 Task: Choose a LinkedIn plan to buy for team.
Action: Mouse moved to (838, 87)
Screenshot: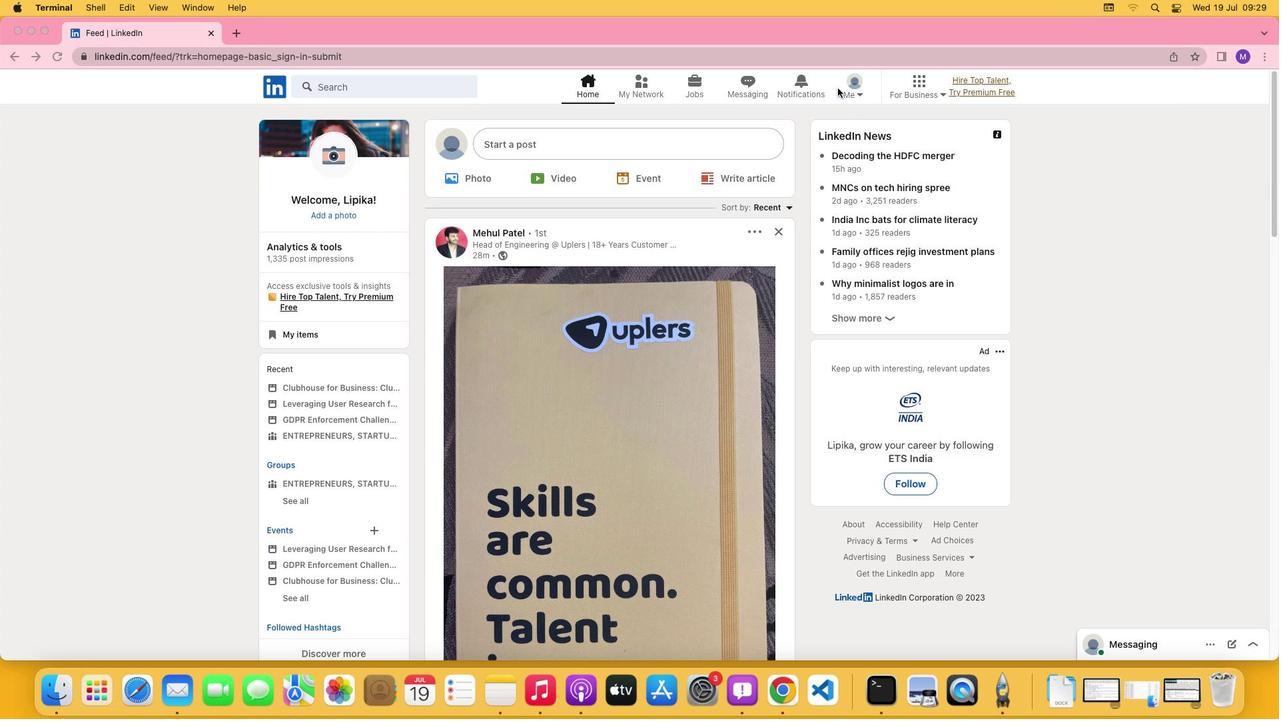 
Action: Mouse pressed left at (838, 87)
Screenshot: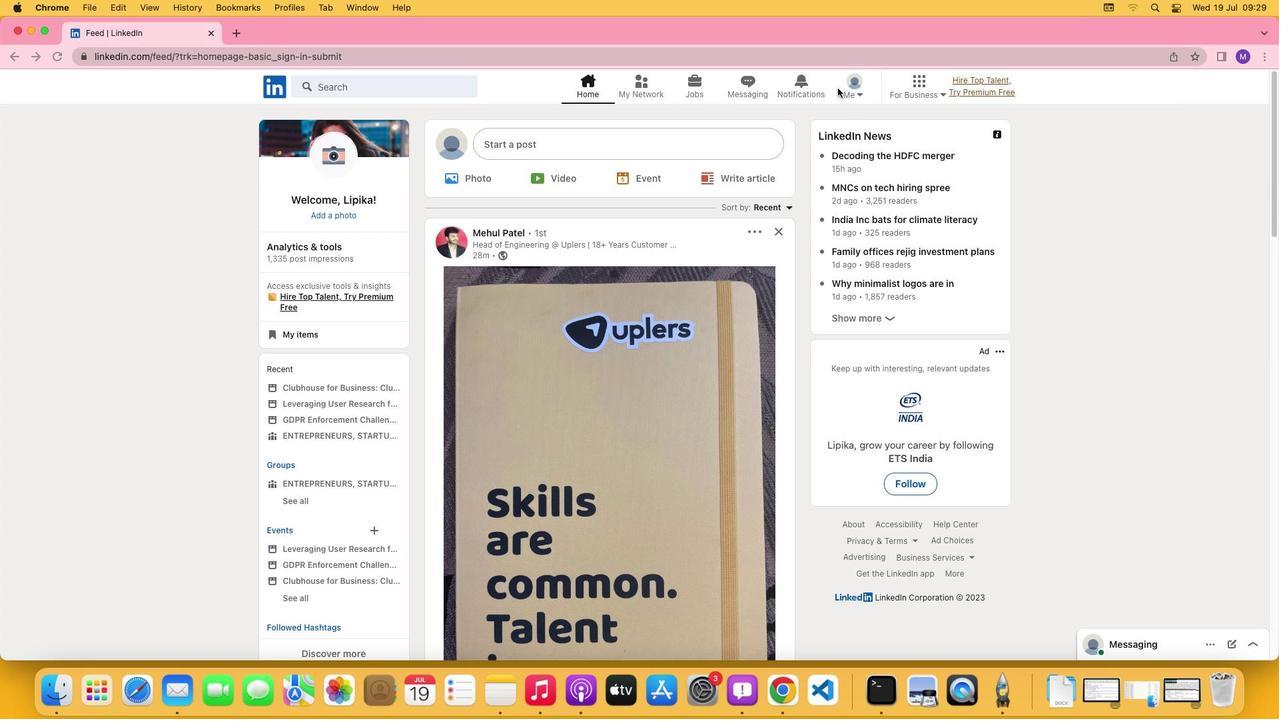 
Action: Mouse moved to (858, 93)
Screenshot: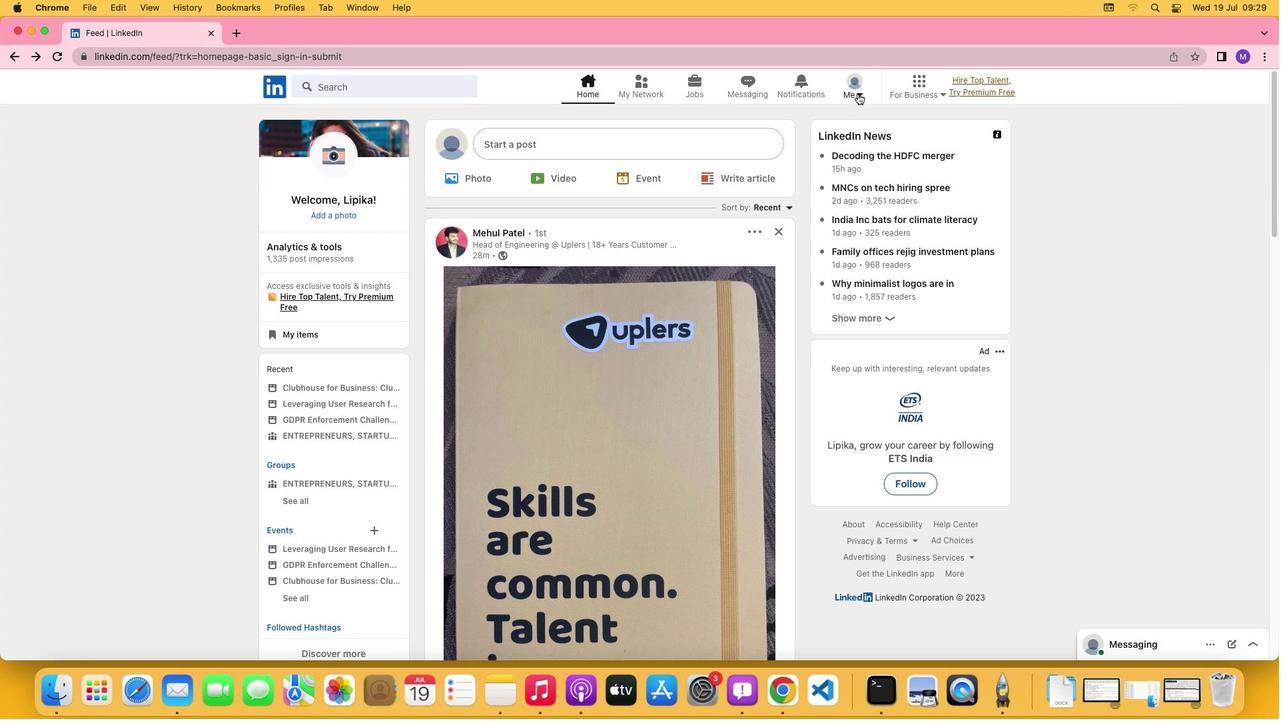 
Action: Mouse pressed left at (858, 93)
Screenshot: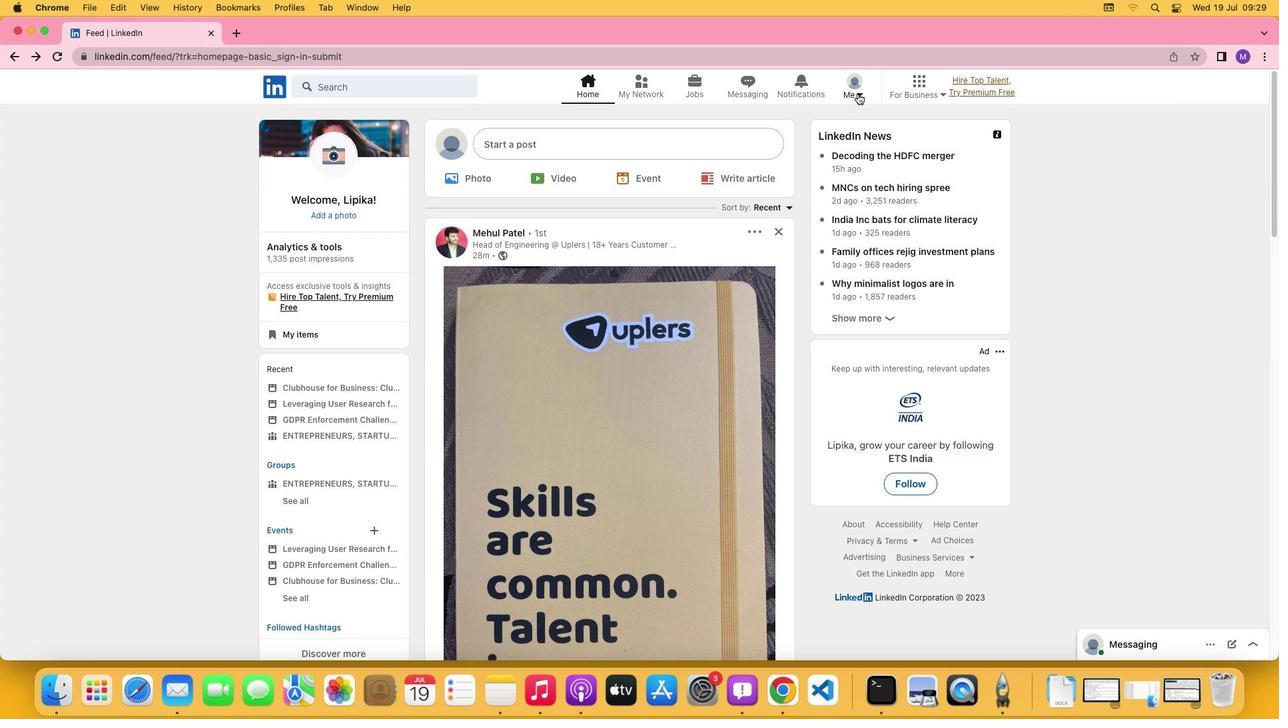 
Action: Mouse moved to (738, 229)
Screenshot: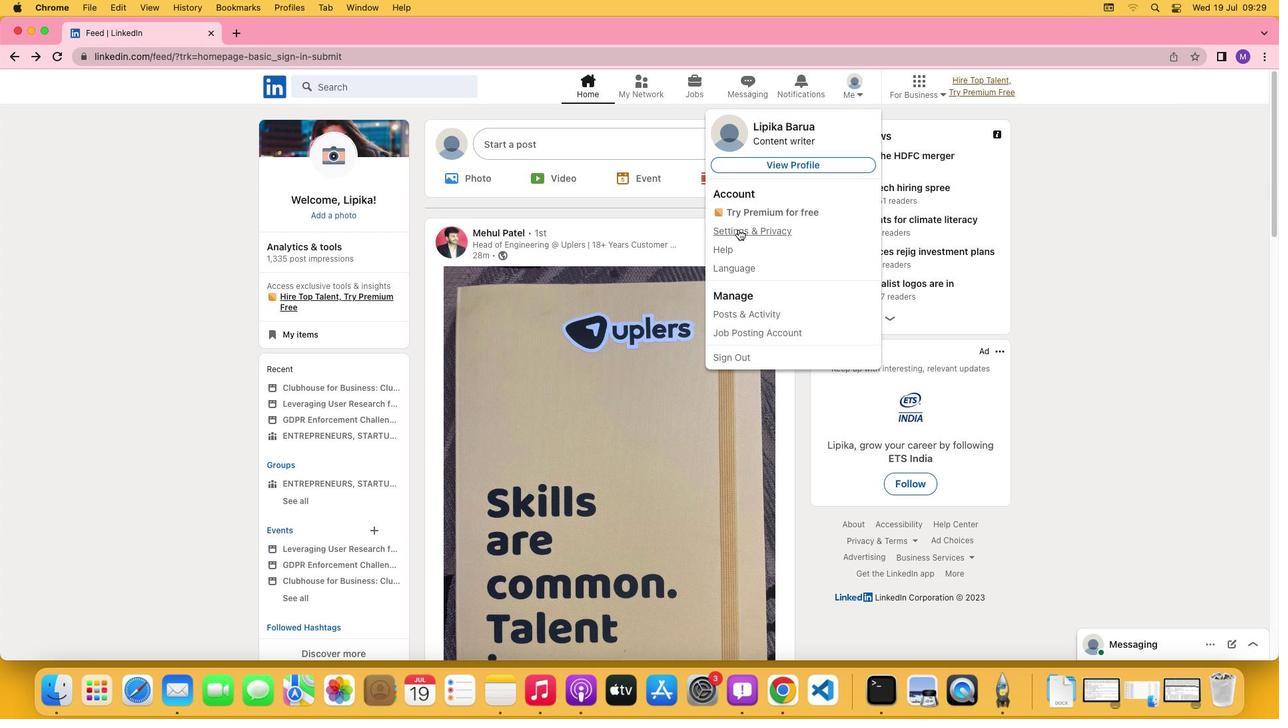 
Action: Mouse pressed left at (738, 229)
Screenshot: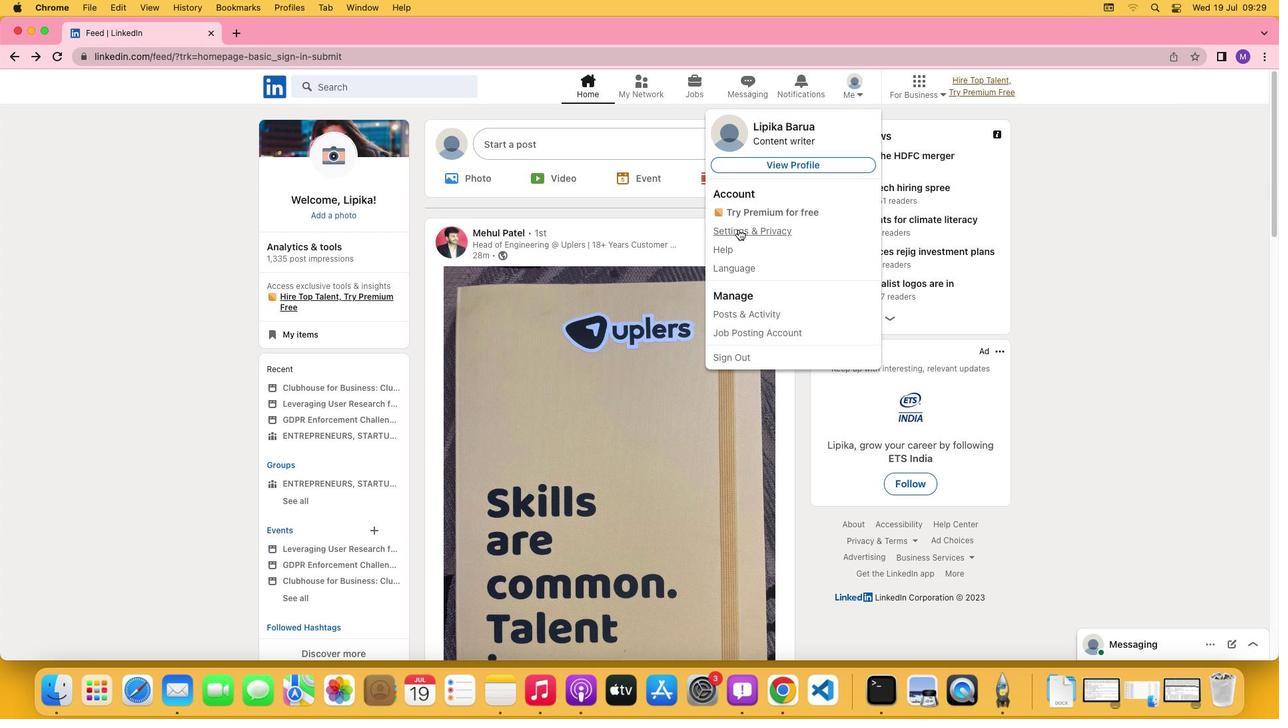 
Action: Mouse moved to (589, 333)
Screenshot: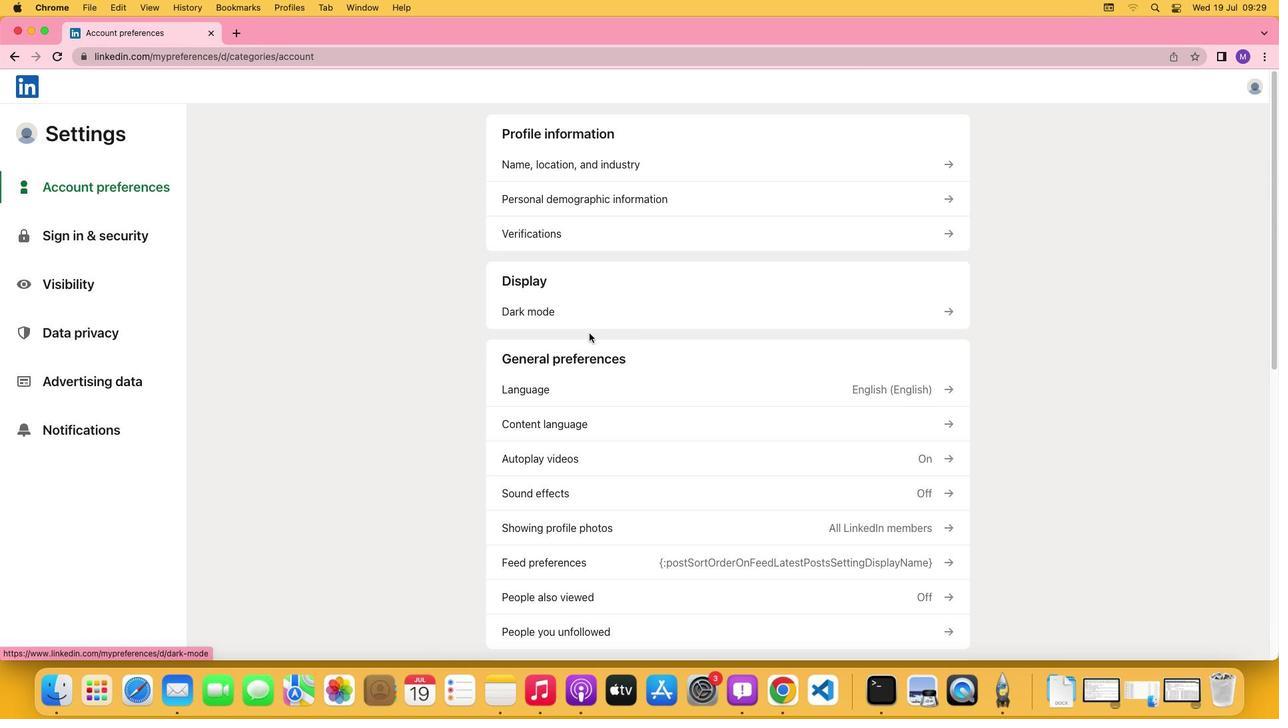 
Action: Mouse scrolled (589, 333) with delta (0, 0)
Screenshot: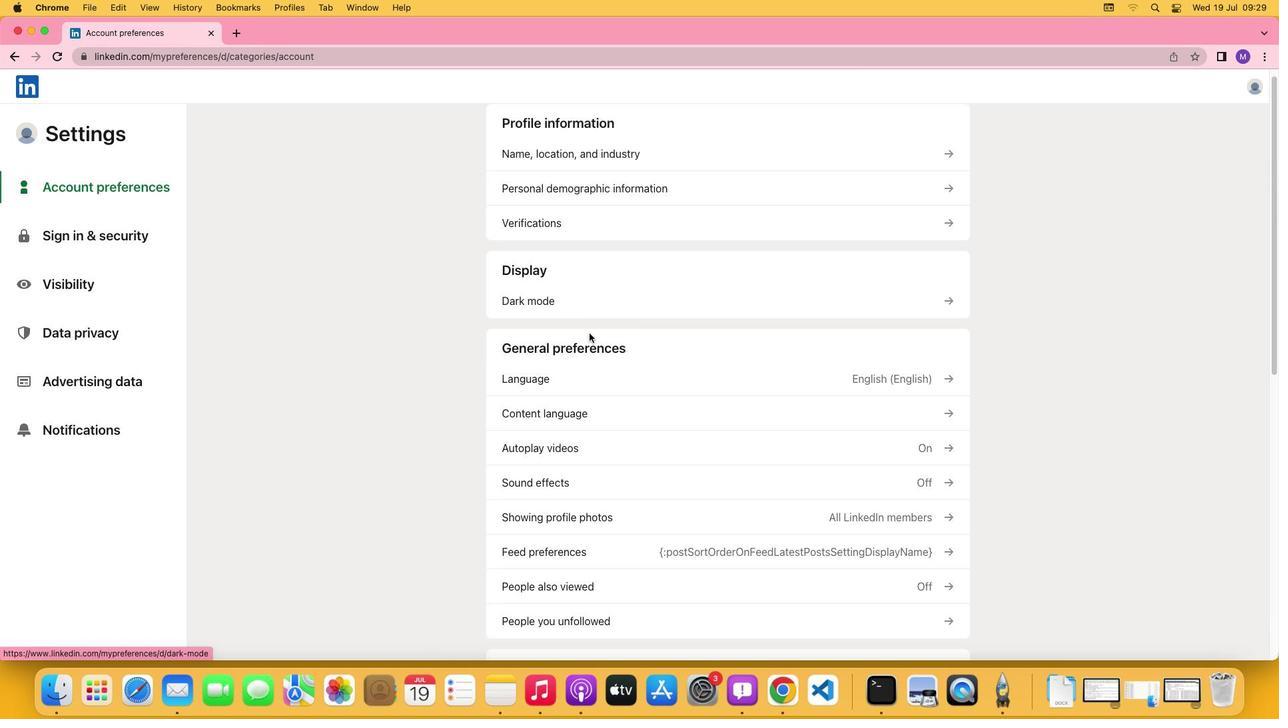 
Action: Mouse scrolled (589, 333) with delta (0, 0)
Screenshot: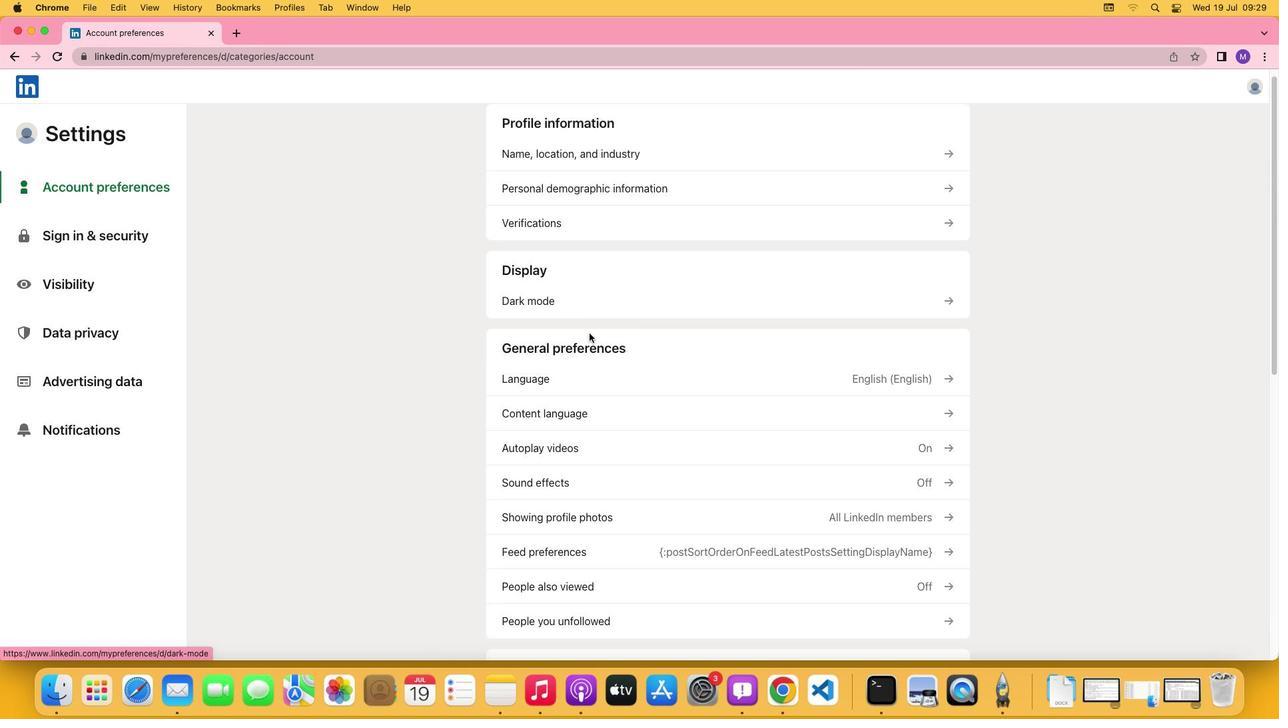 
Action: Mouse scrolled (589, 333) with delta (0, -1)
Screenshot: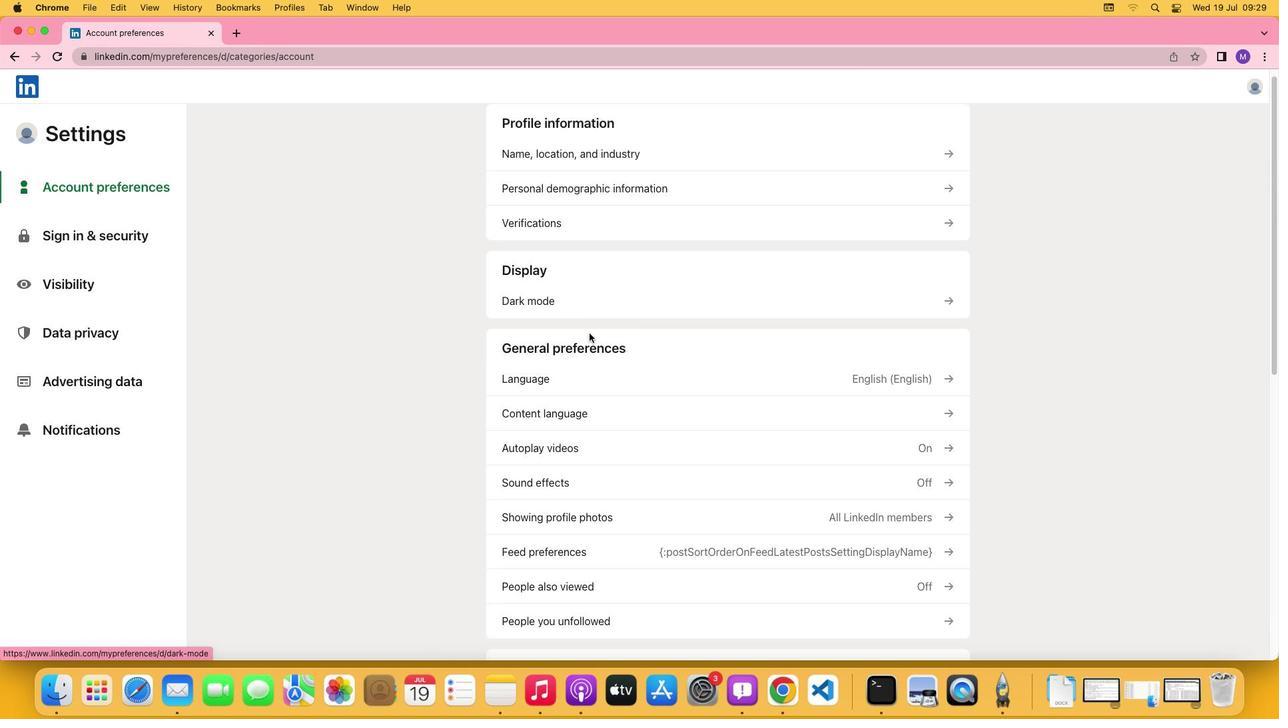 
Action: Mouse scrolled (589, 333) with delta (0, -3)
Screenshot: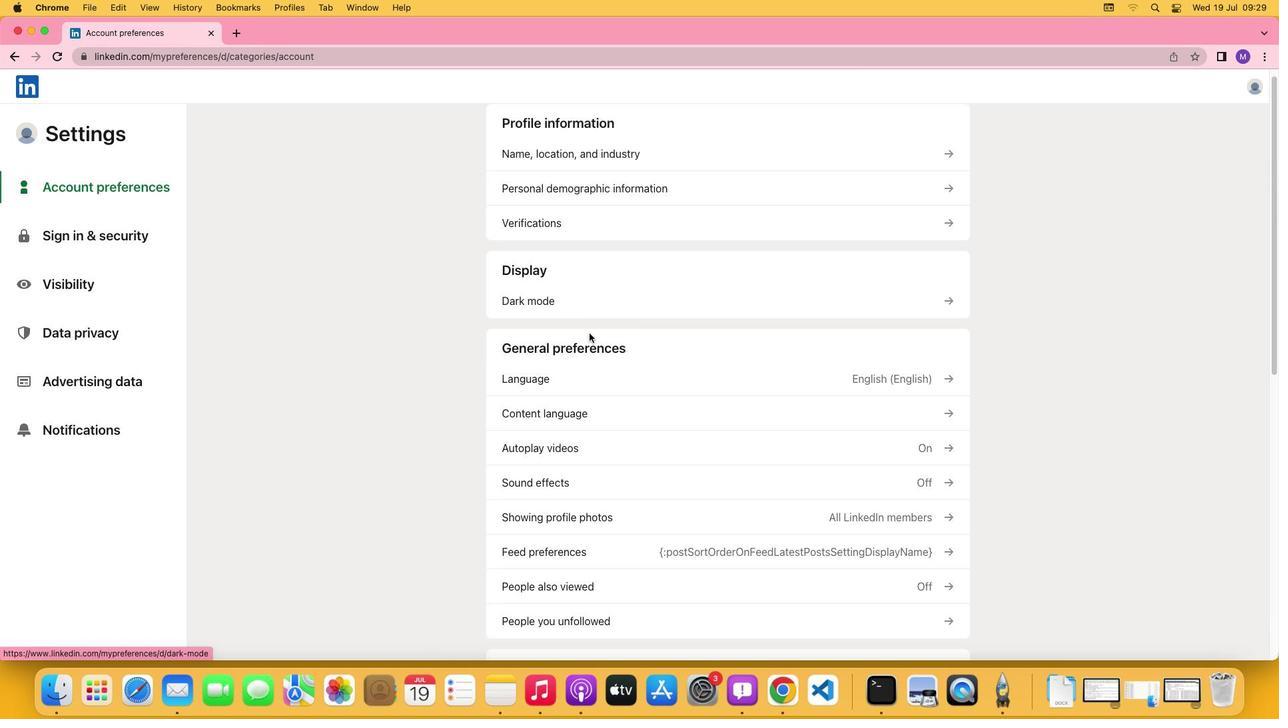 
Action: Mouse scrolled (589, 333) with delta (0, -3)
Screenshot: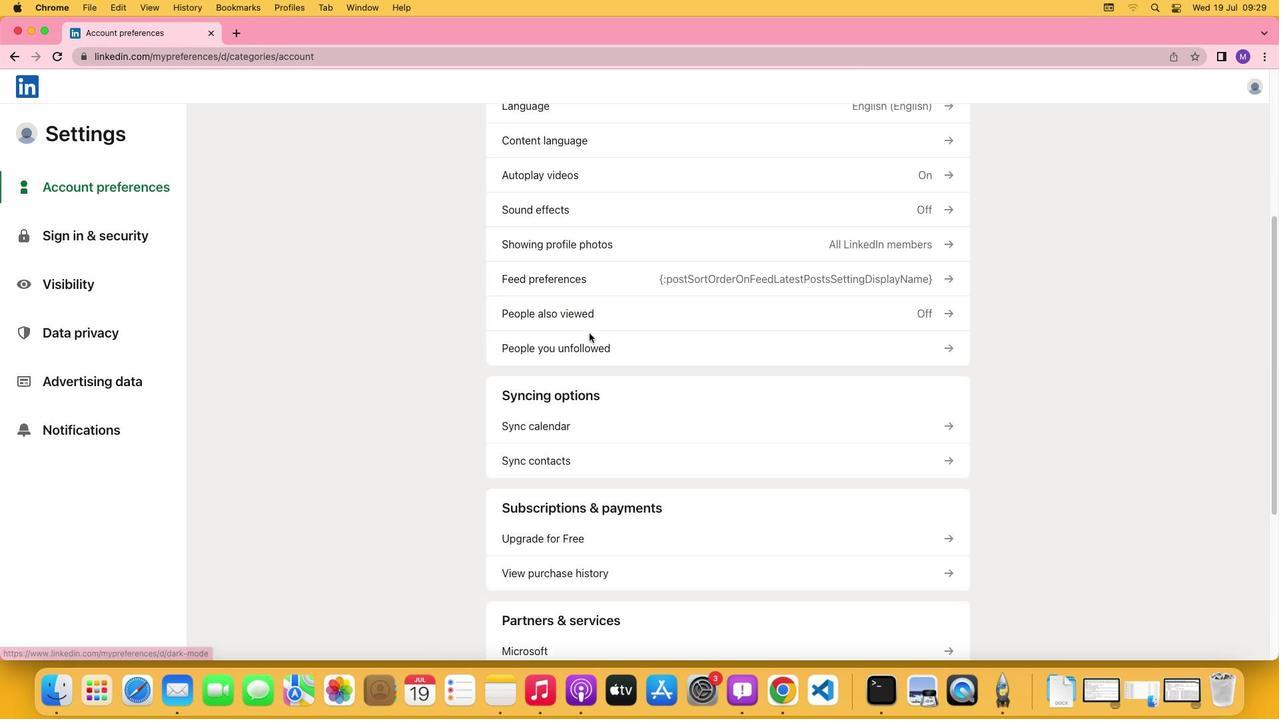
Action: Mouse moved to (589, 333)
Screenshot: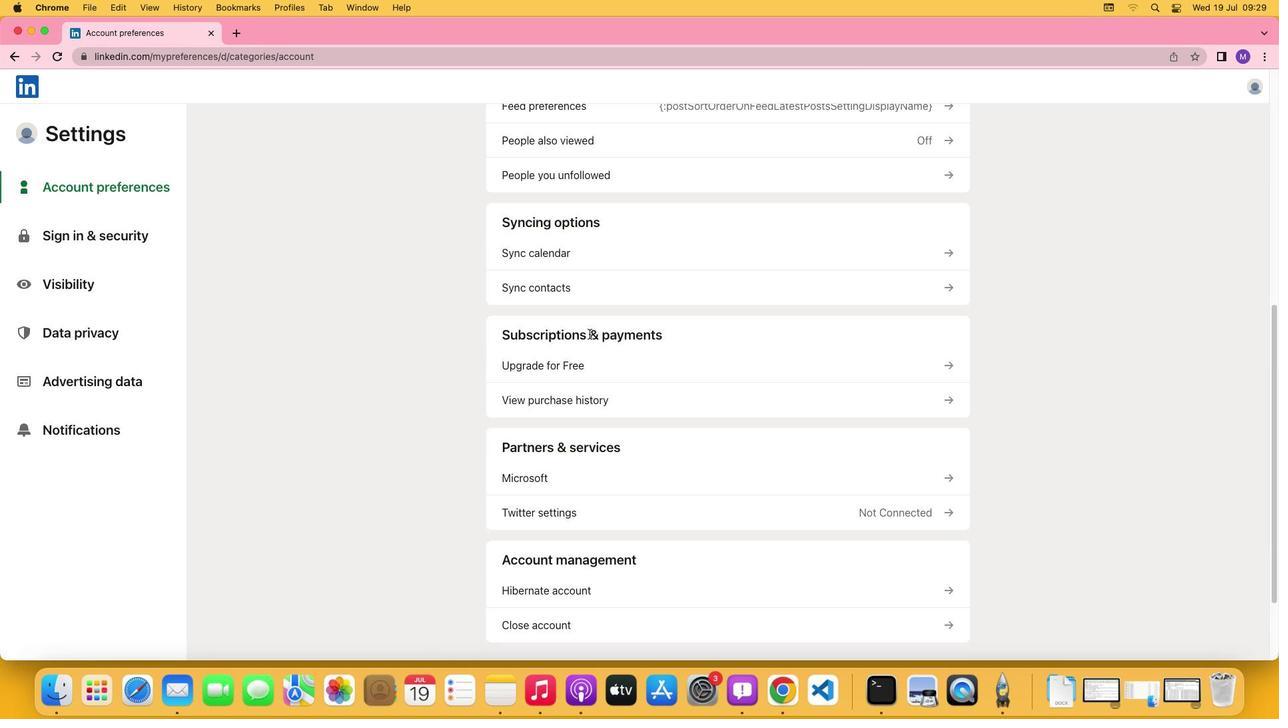 
Action: Mouse scrolled (589, 333) with delta (0, 0)
Screenshot: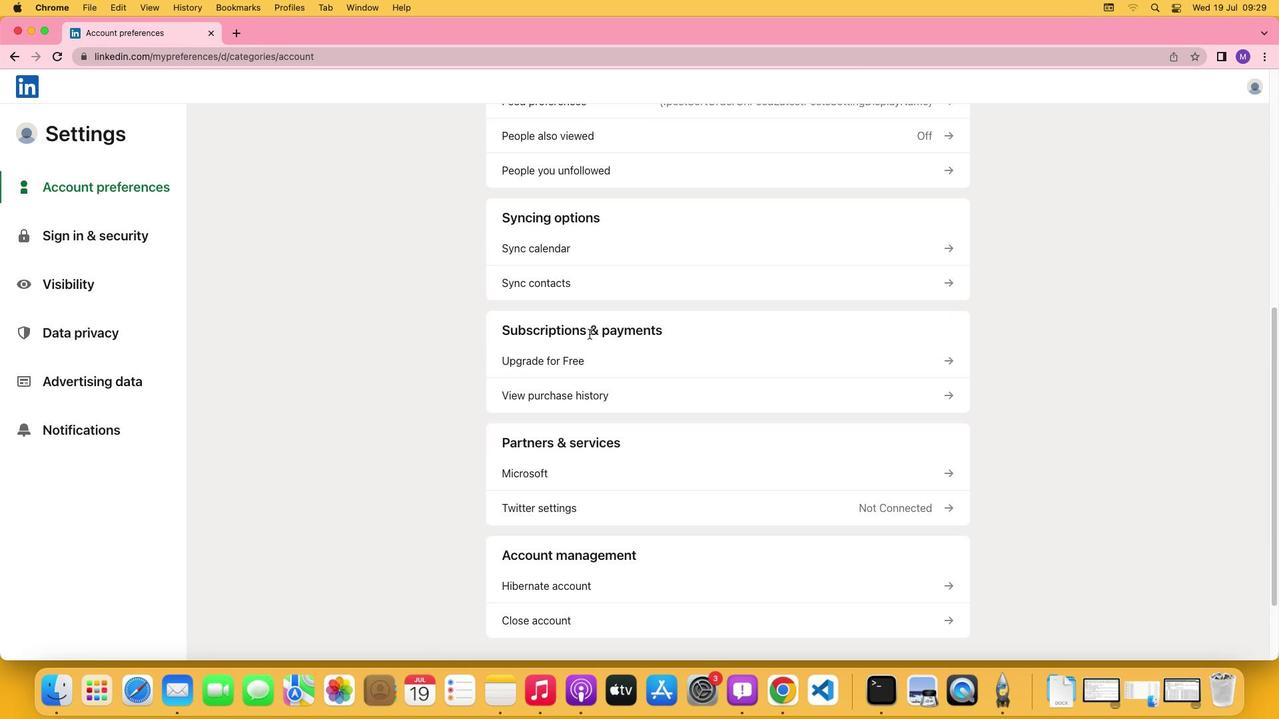 
Action: Mouse scrolled (589, 333) with delta (0, 0)
Screenshot: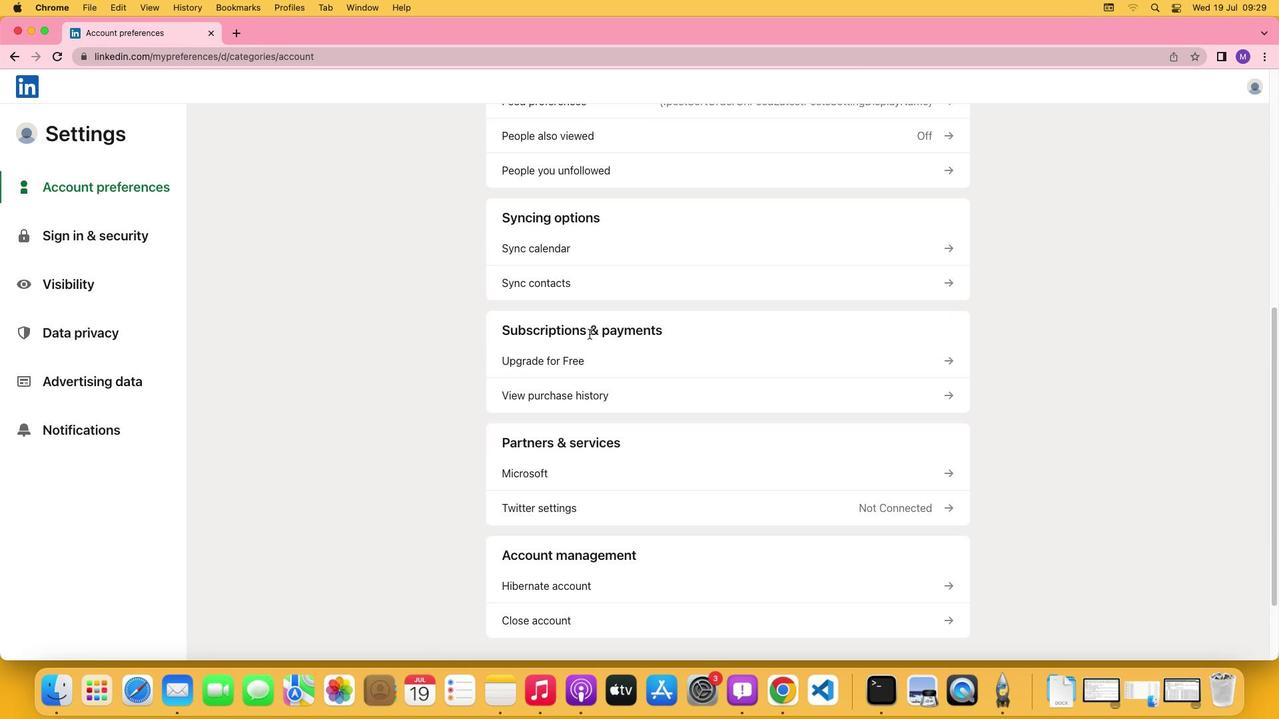 
Action: Mouse scrolled (589, 333) with delta (0, -1)
Screenshot: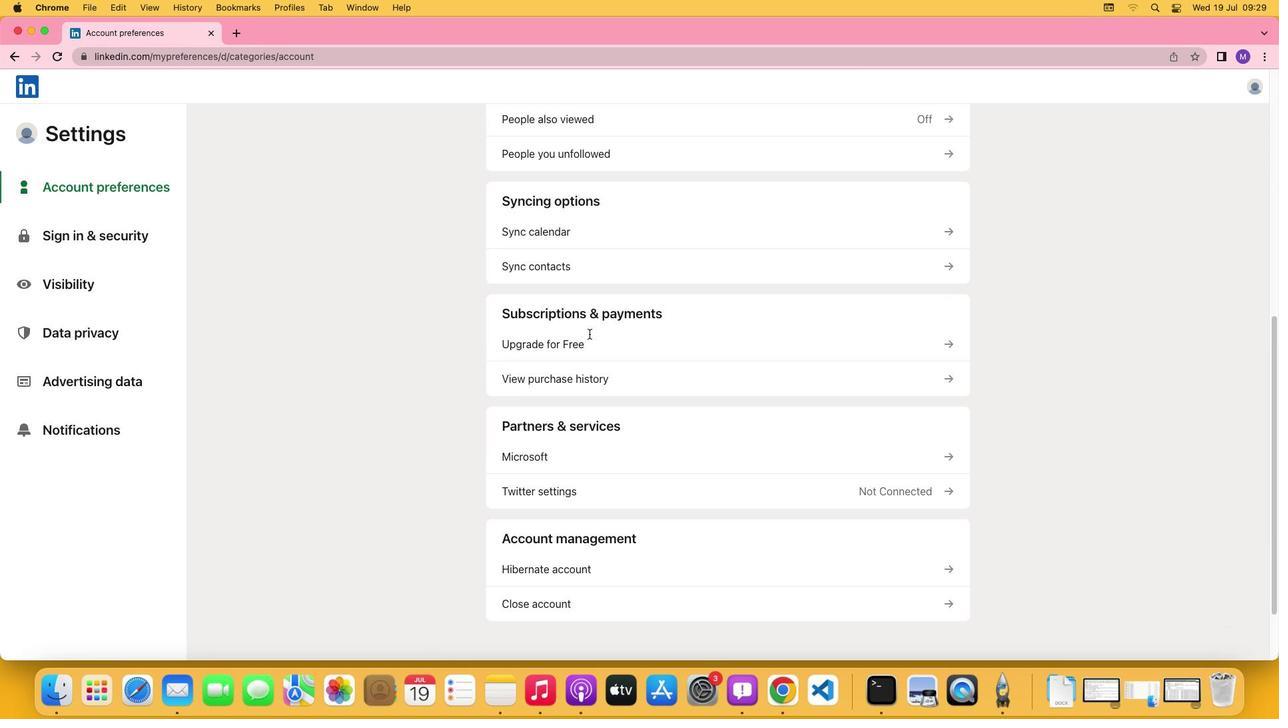 
Action: Mouse scrolled (589, 333) with delta (0, -3)
Screenshot: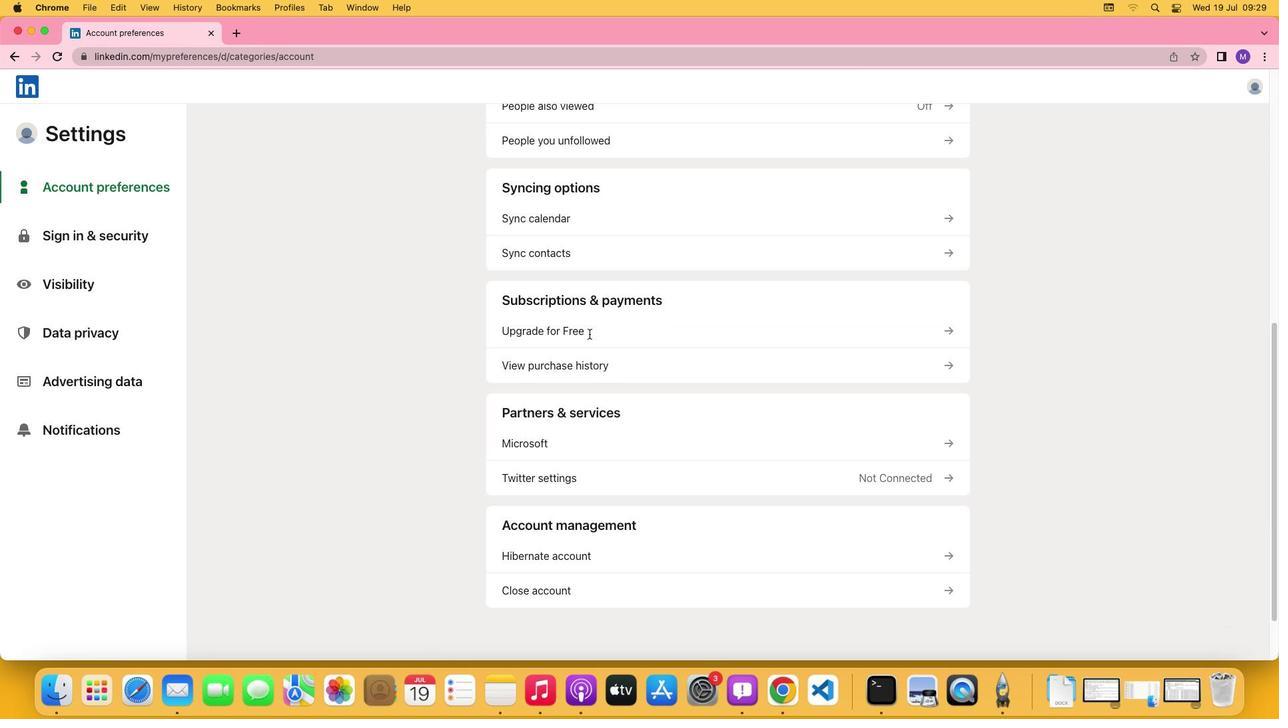 
Action: Mouse moved to (559, 262)
Screenshot: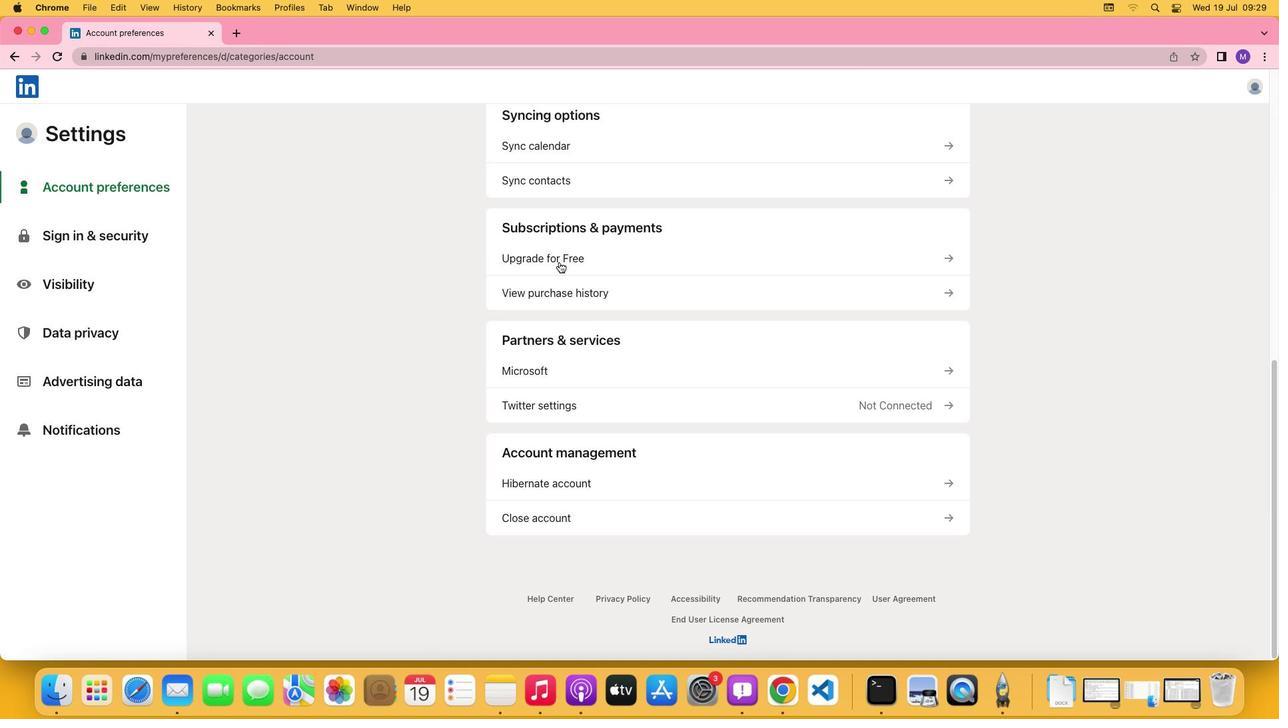 
Action: Mouse pressed left at (559, 262)
Screenshot: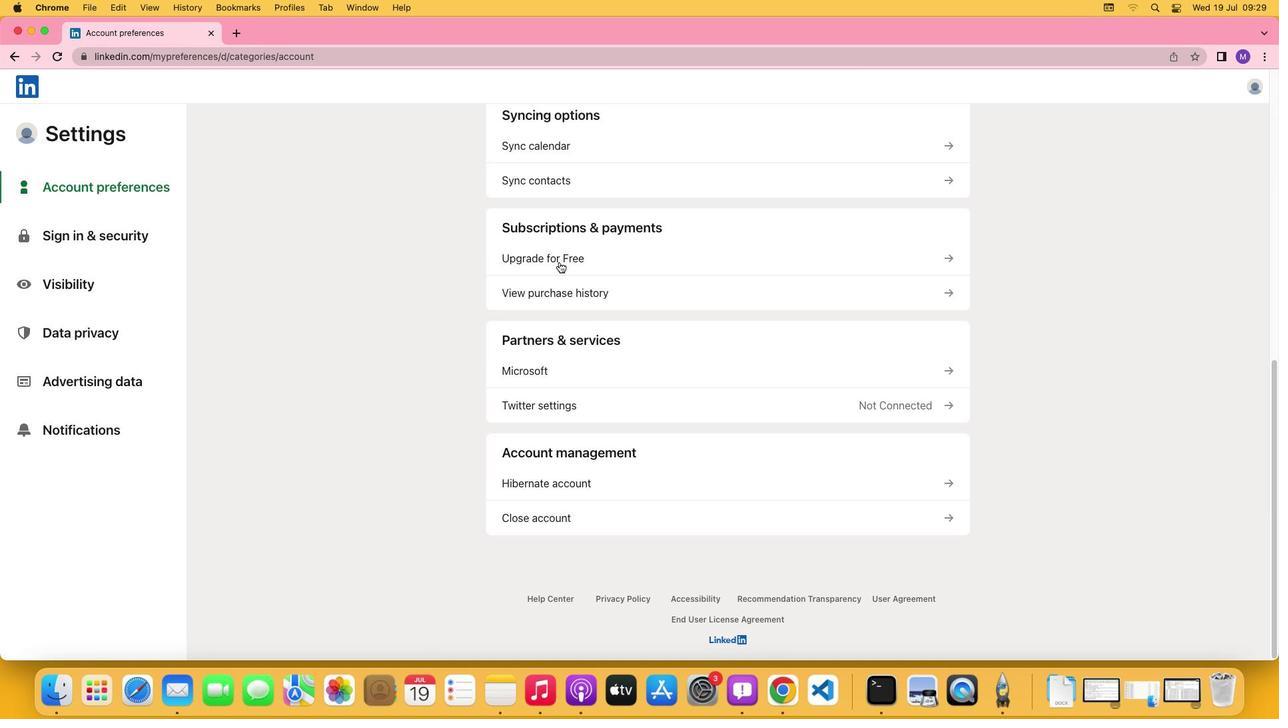 
Action: Mouse moved to (482, 336)
Screenshot: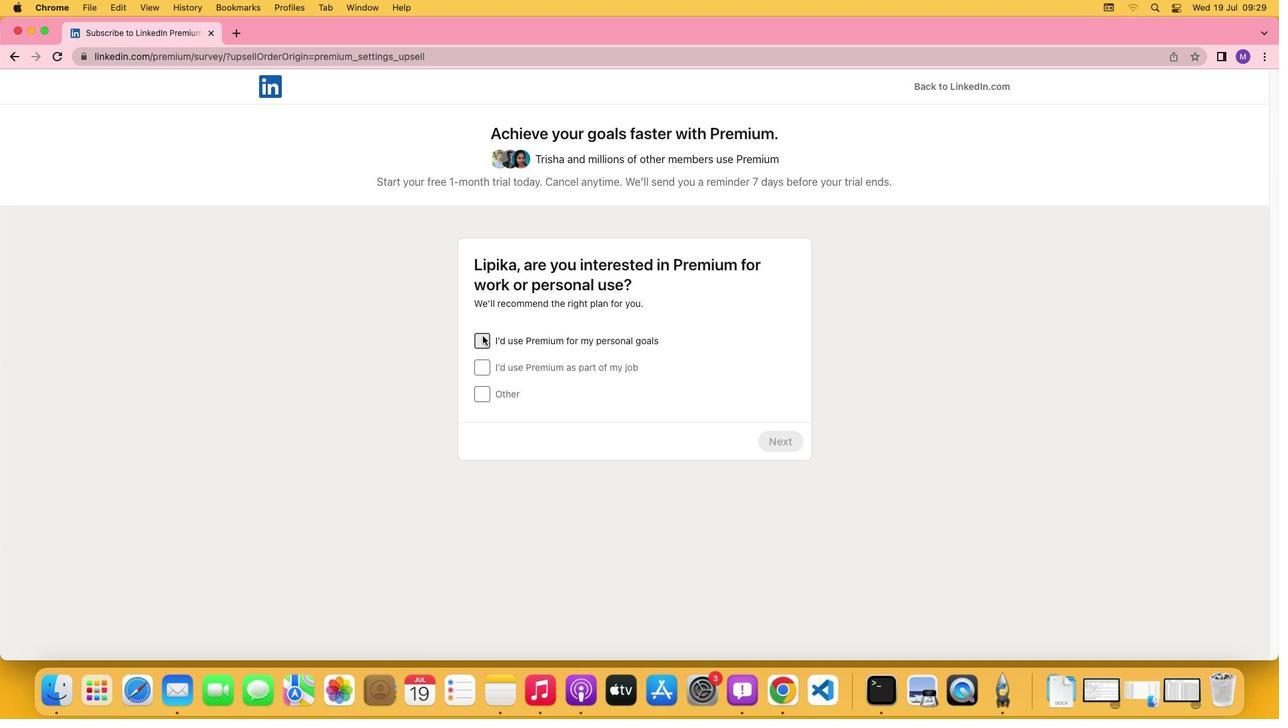 
Action: Mouse pressed left at (482, 336)
Screenshot: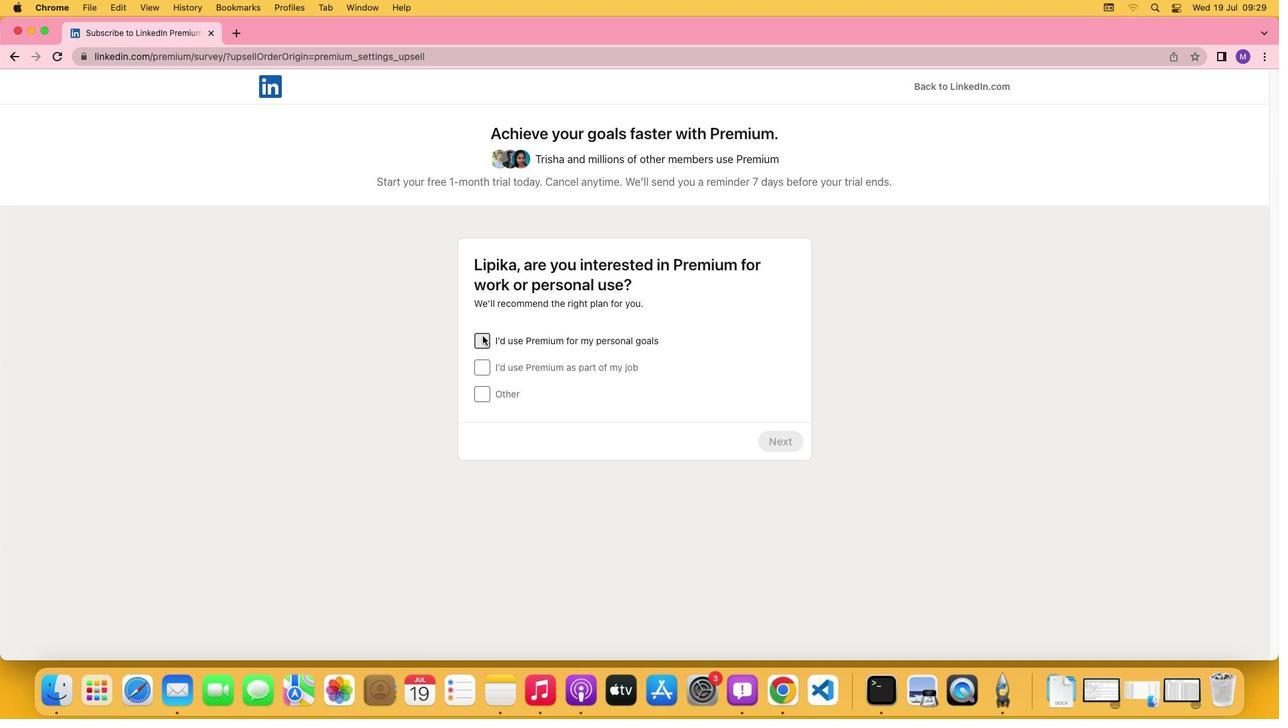 
Action: Mouse moved to (776, 447)
Screenshot: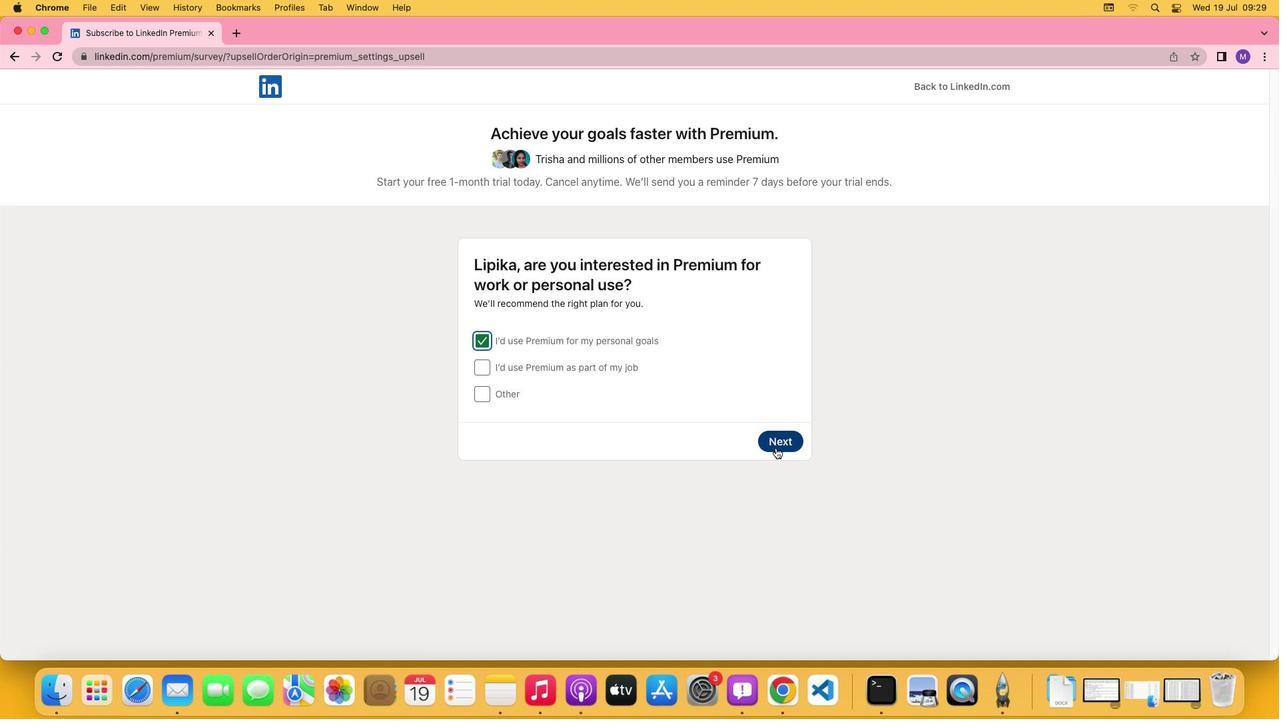 
Action: Mouse pressed left at (776, 447)
Screenshot: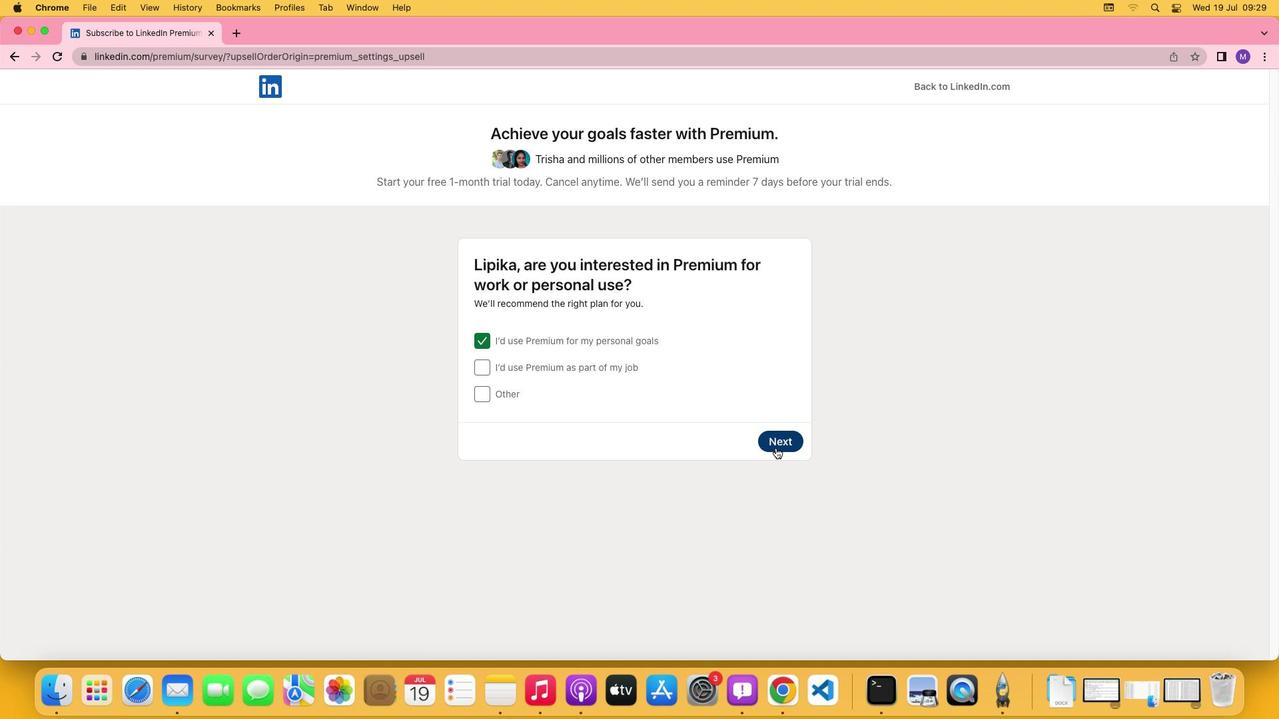
Action: Mouse moved to (772, 496)
Screenshot: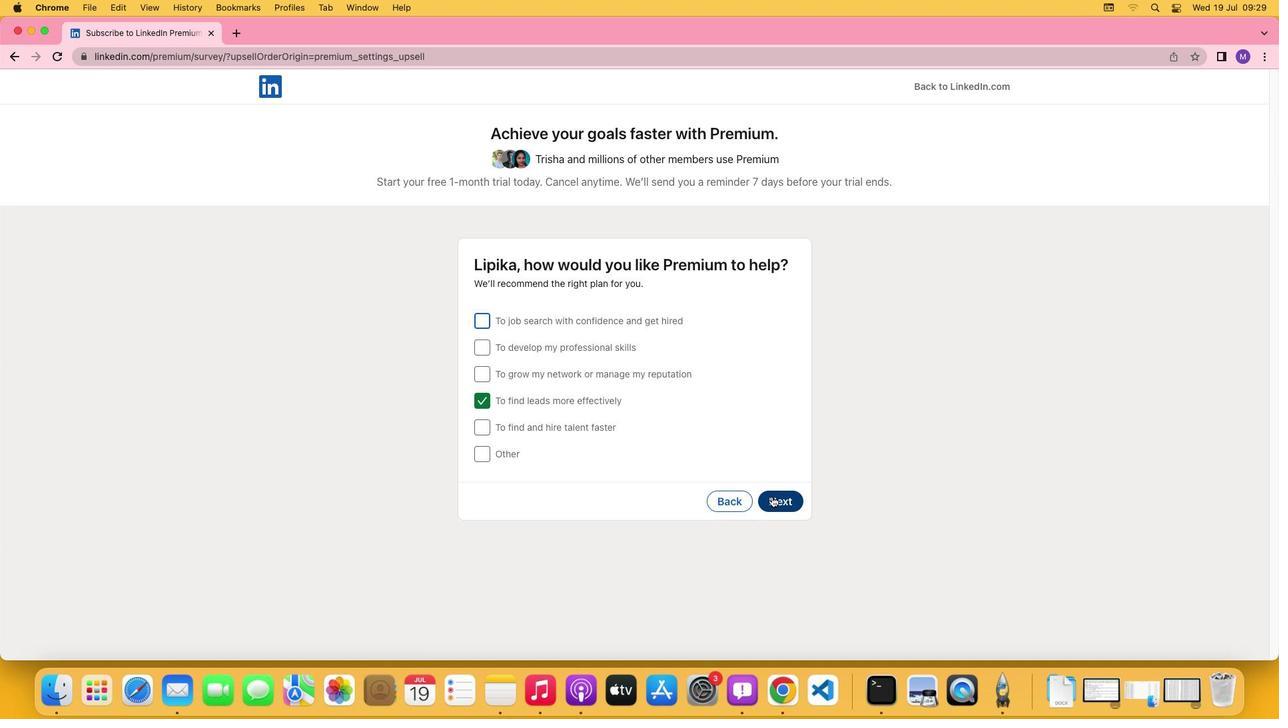 
Action: Mouse pressed left at (772, 496)
Screenshot: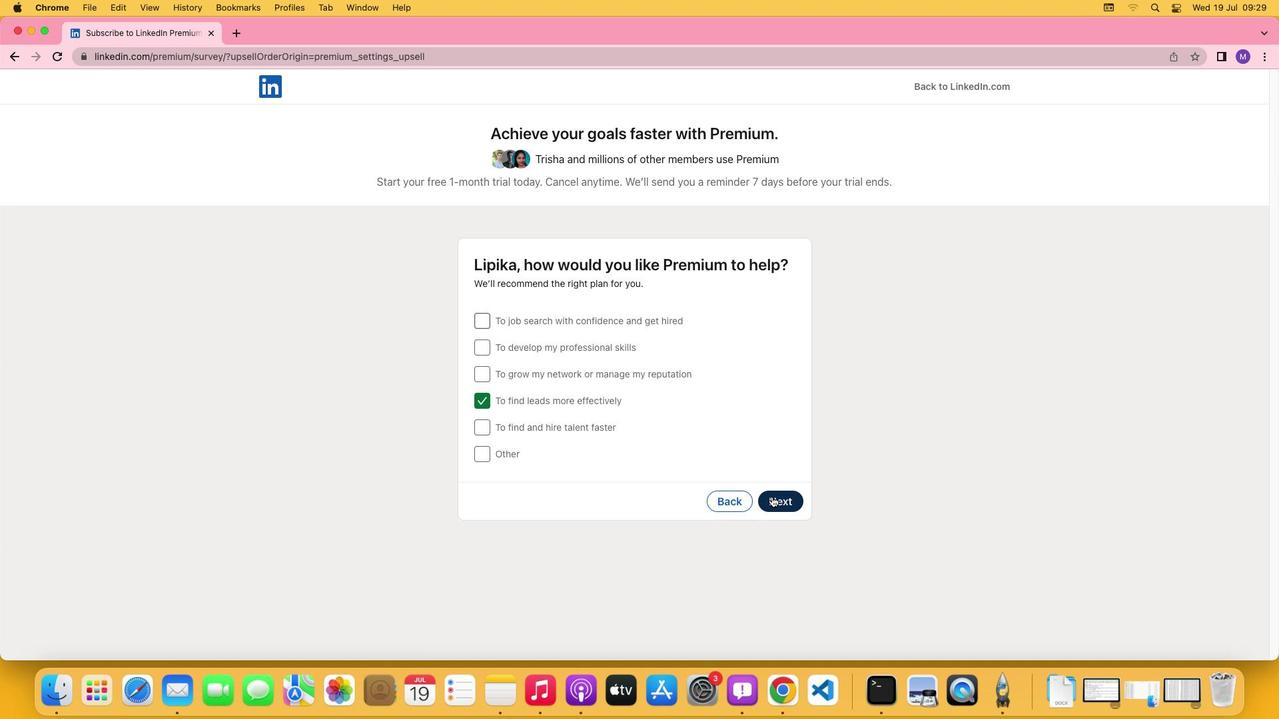 
Action: Mouse moved to (478, 322)
Screenshot: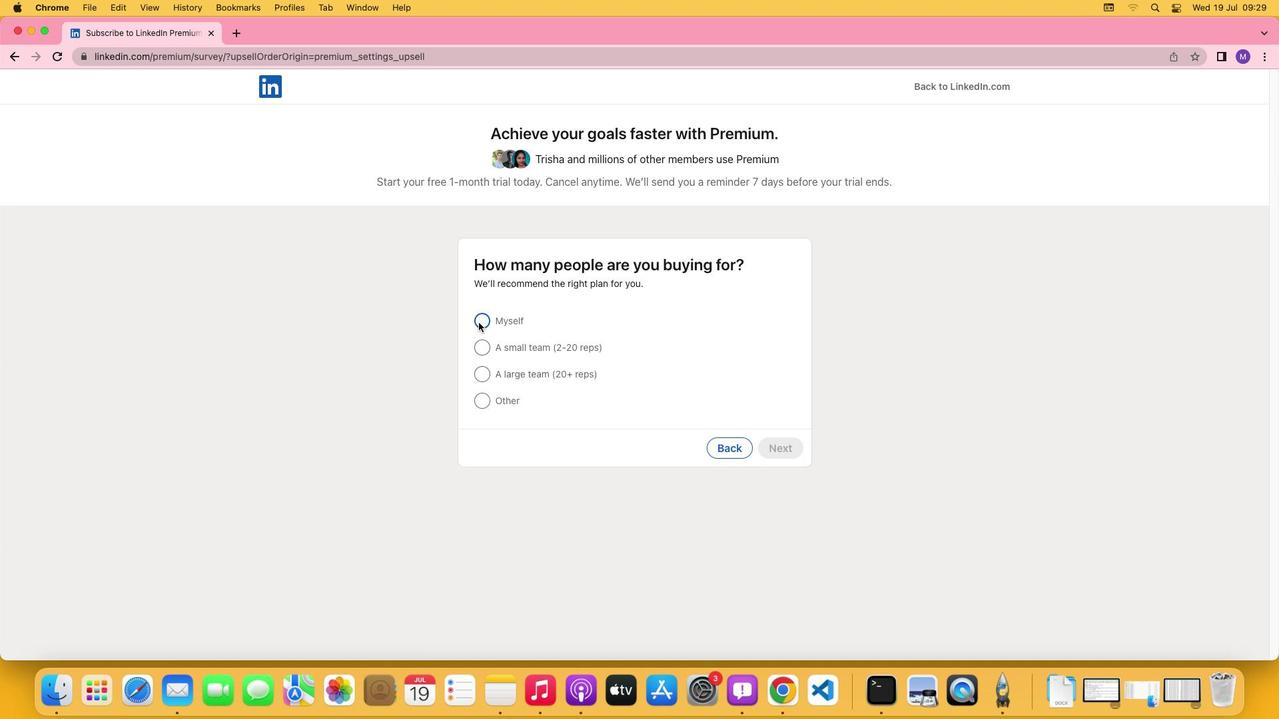 
Action: Mouse pressed left at (478, 322)
Screenshot: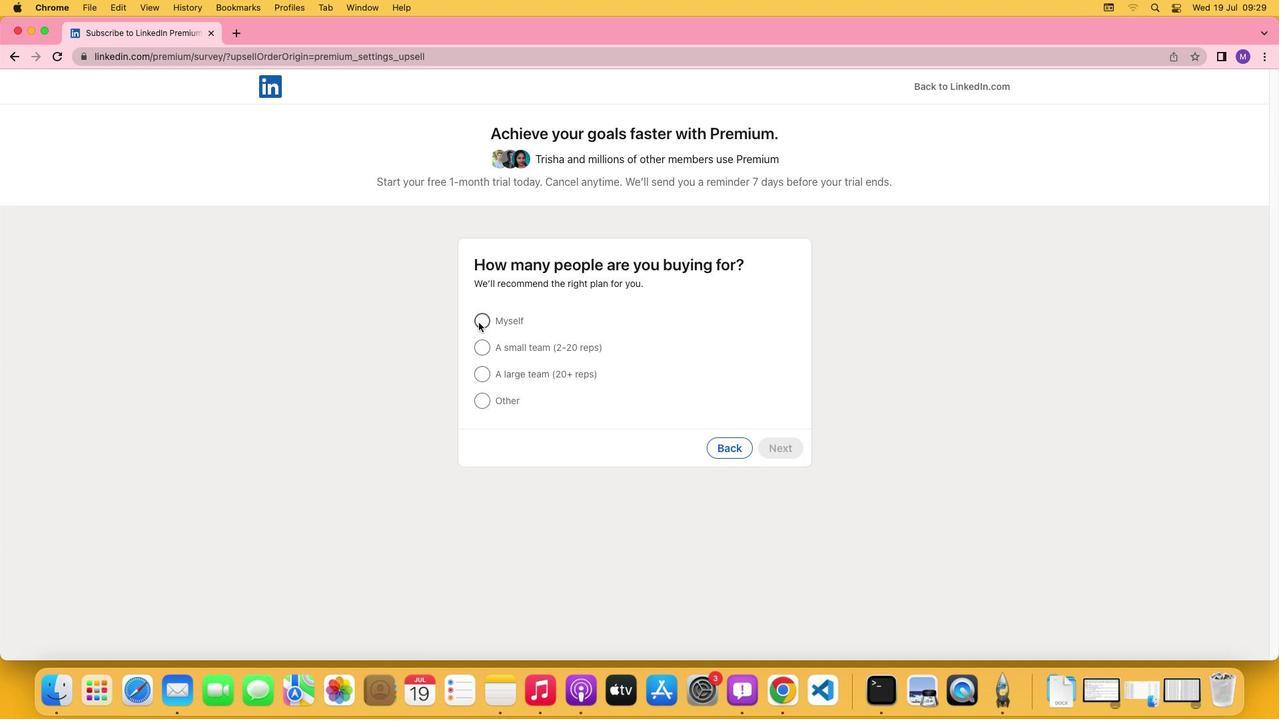 
Action: Mouse moved to (769, 449)
Screenshot: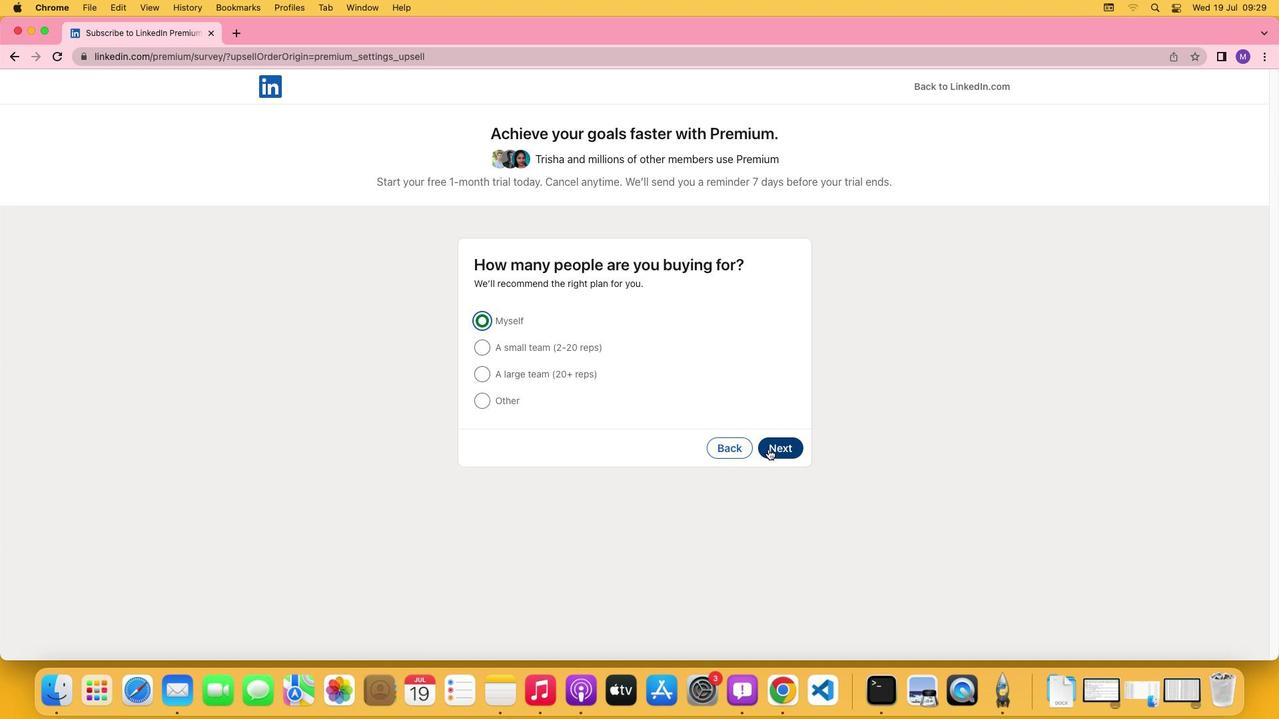 
Action: Mouse pressed left at (769, 449)
Screenshot: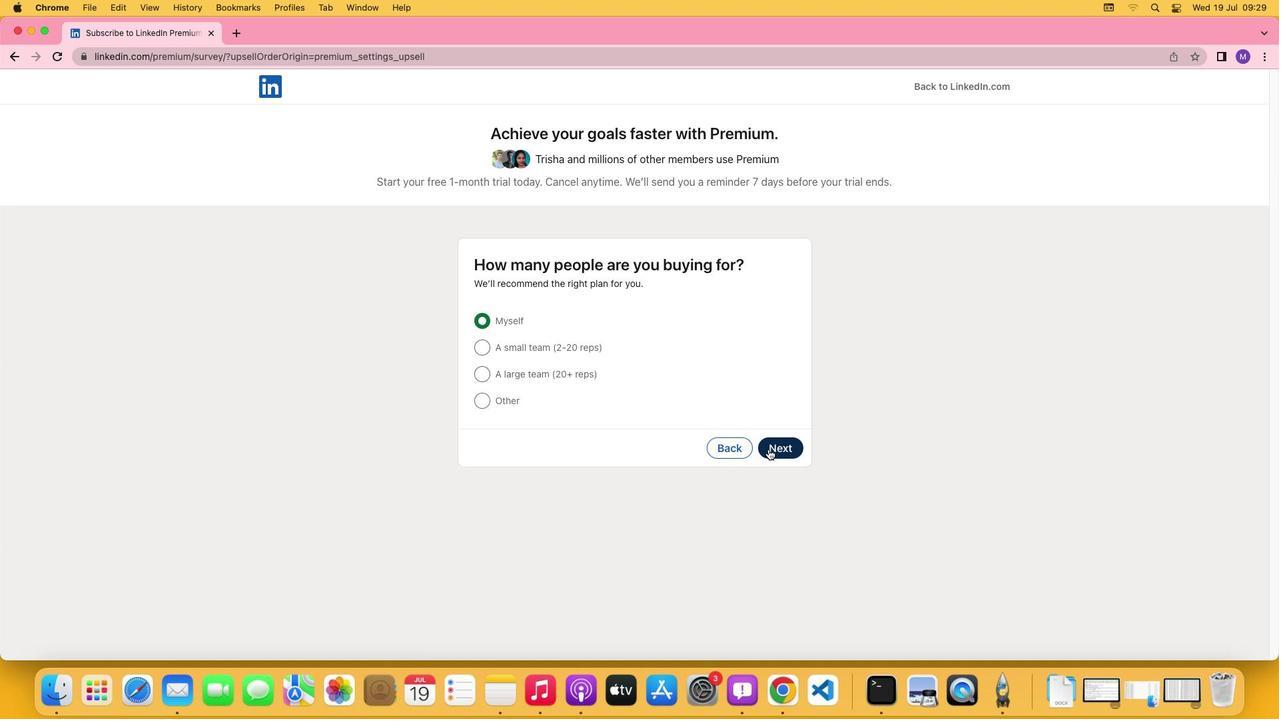 
Action: Mouse moved to (492, 479)
Screenshot: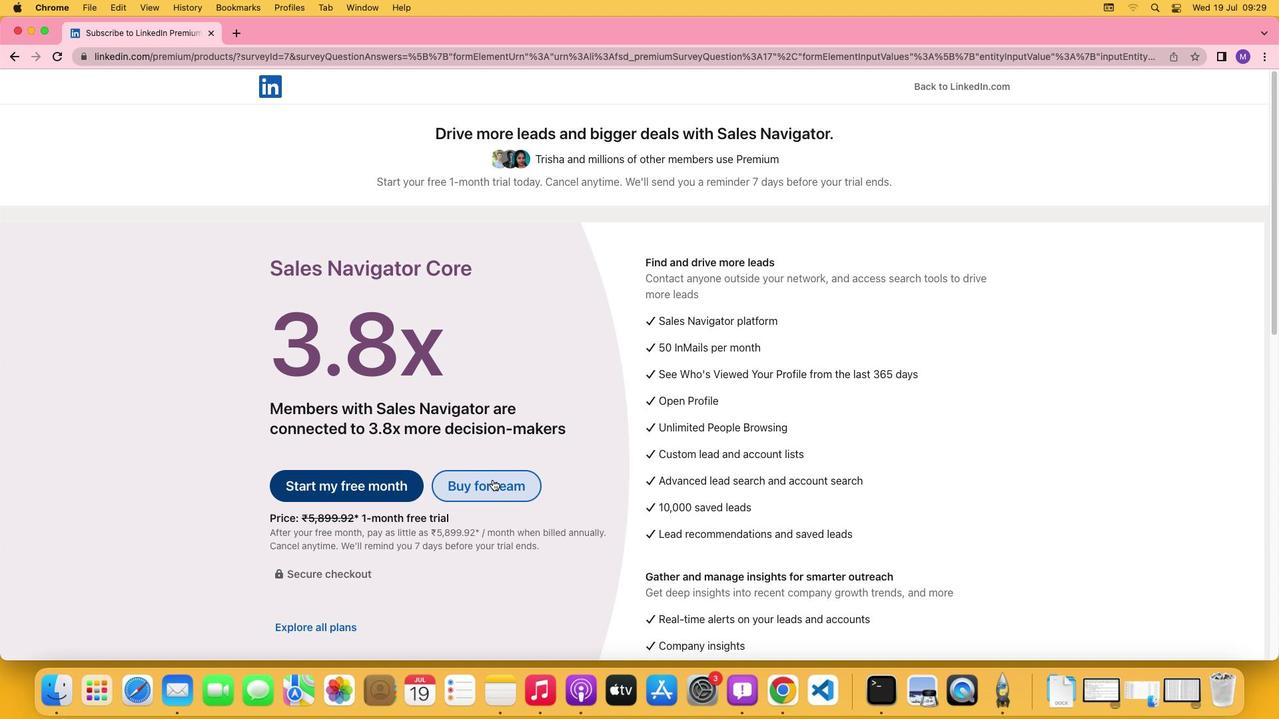 
Action: Mouse pressed left at (492, 479)
Screenshot: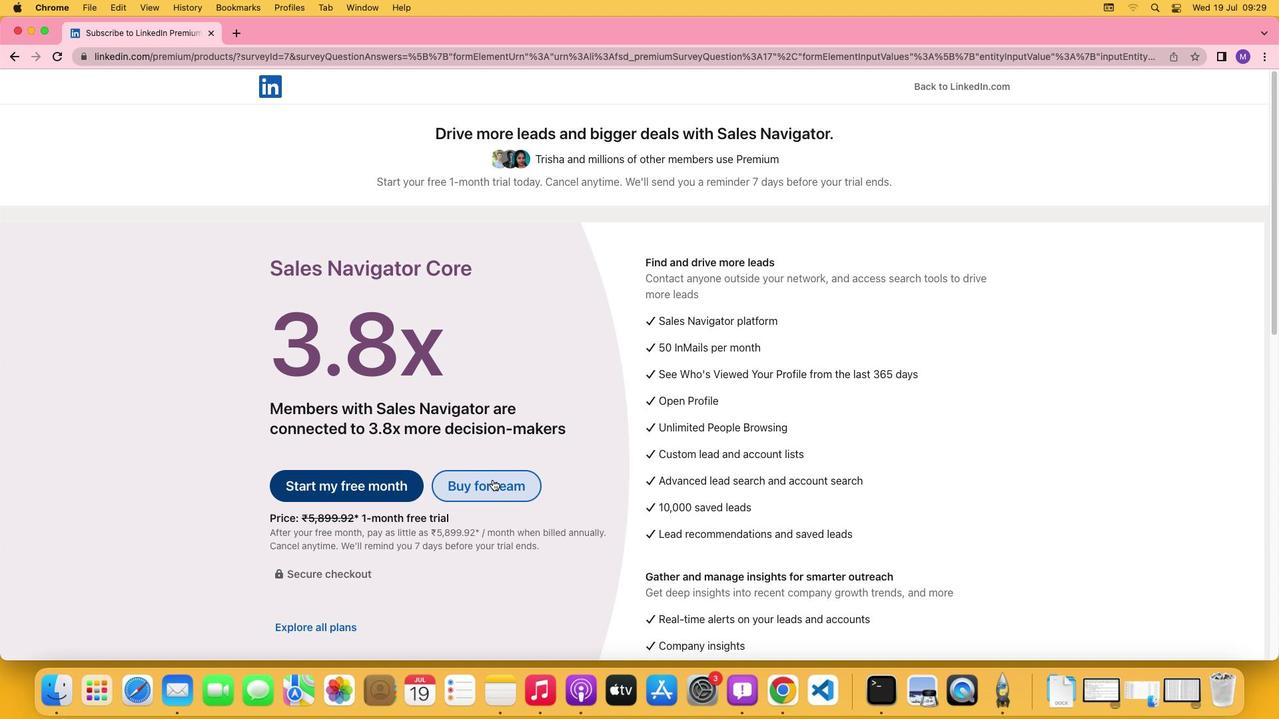 
